 Task: Change the board title to "In Progress".
Action: Mouse pressed left at (278, 60)
Screenshot: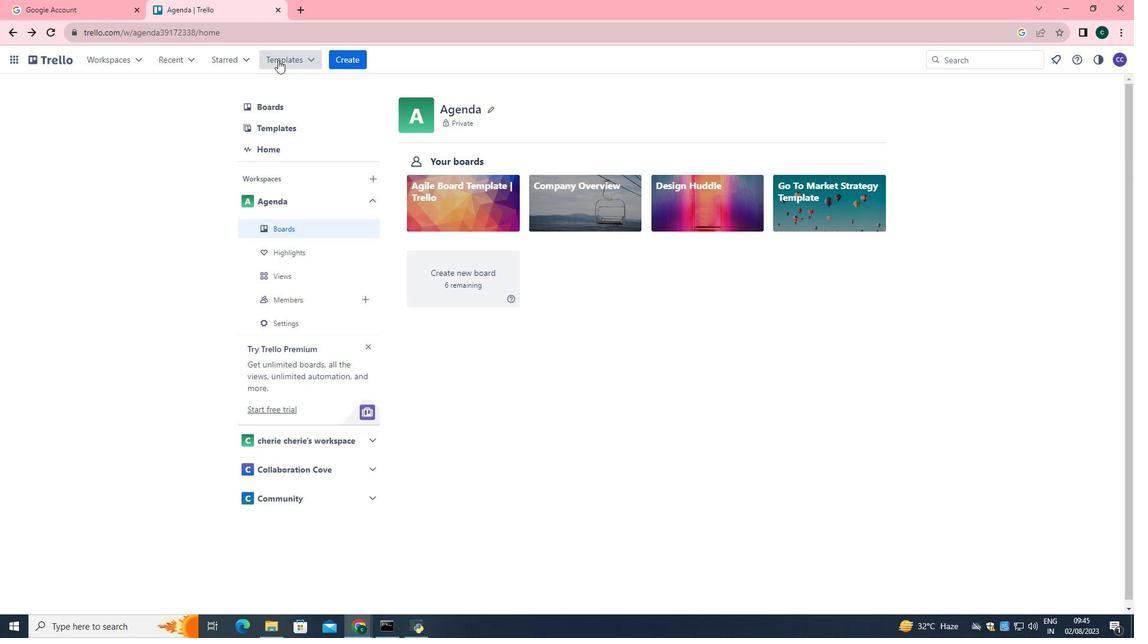 
Action: Mouse moved to (307, 240)
Screenshot: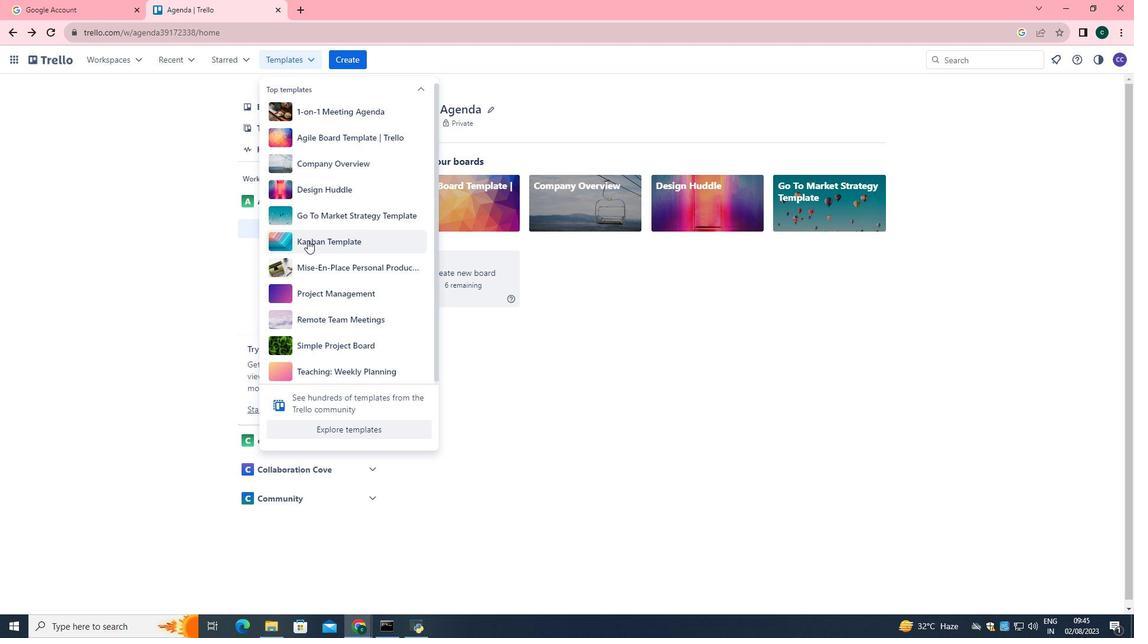 
Action: Mouse pressed left at (307, 240)
Screenshot: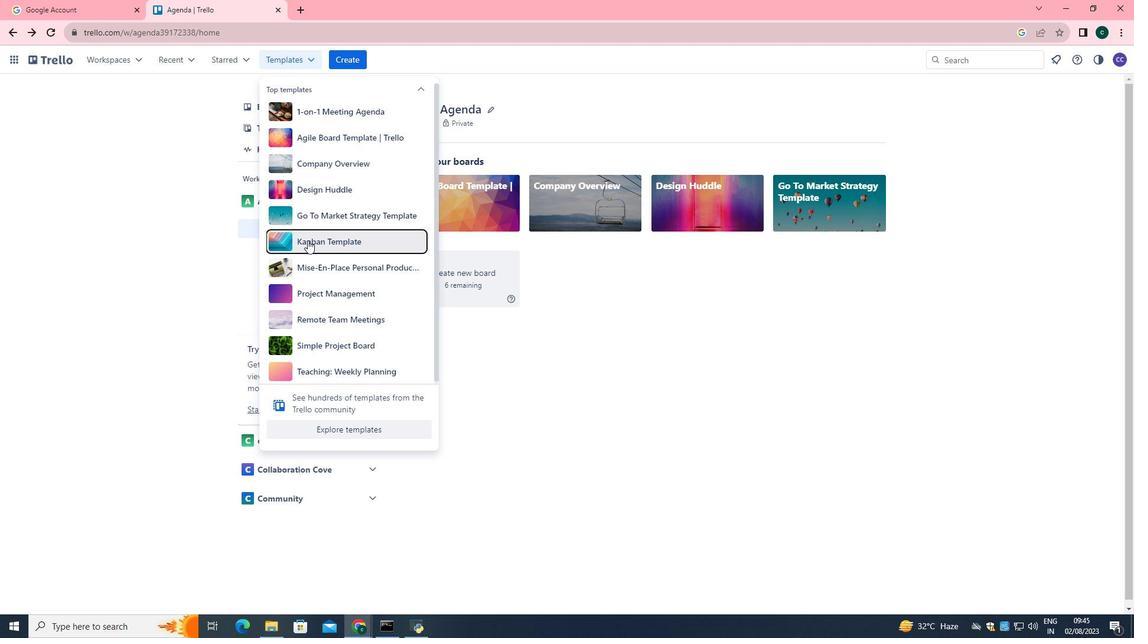 
Action: Mouse moved to (336, 214)
Screenshot: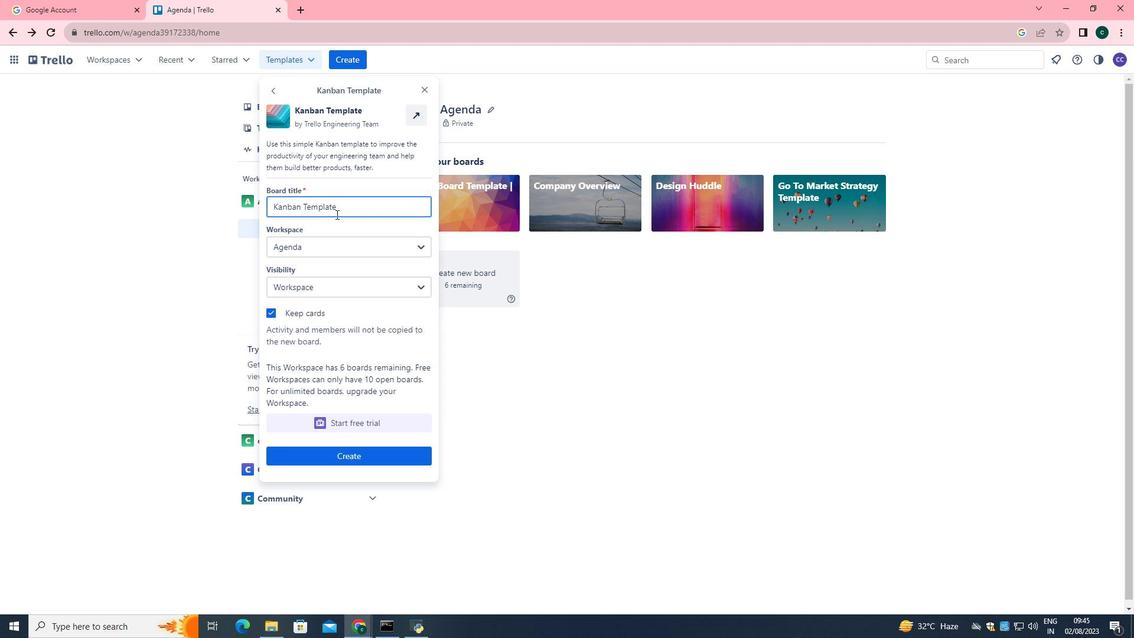 
Action: Key pressed <Key.backspace><Key.backspace><Key.backspace><Key.backspace><Key.backspace><Key.backspace><Key.backspace><Key.backspace><Key.backspace><Key.backspace><Key.backspace><Key.backspace><Key.backspace><Key.backspace><Key.backspace><Key.backspace><Key.backspace><Key.backspace><Key.shift>In<Key.space><Key.shift>Progress
Screenshot: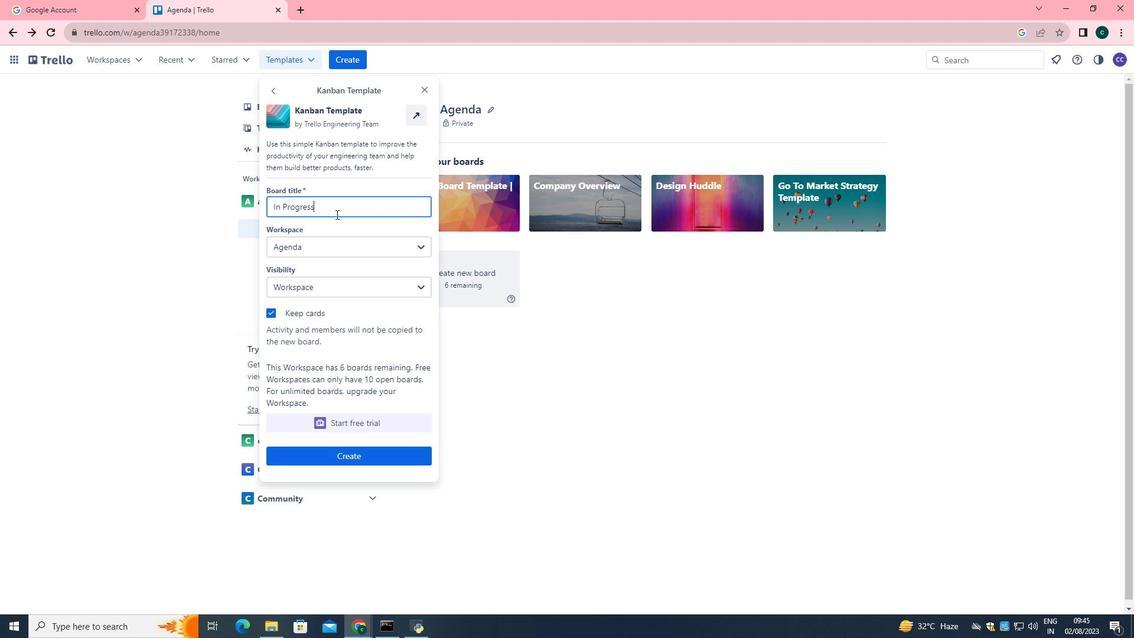 
